 Task: Sort the products in the category "Homeopathic Care" by best match.
Action: Mouse moved to (271, 130)
Screenshot: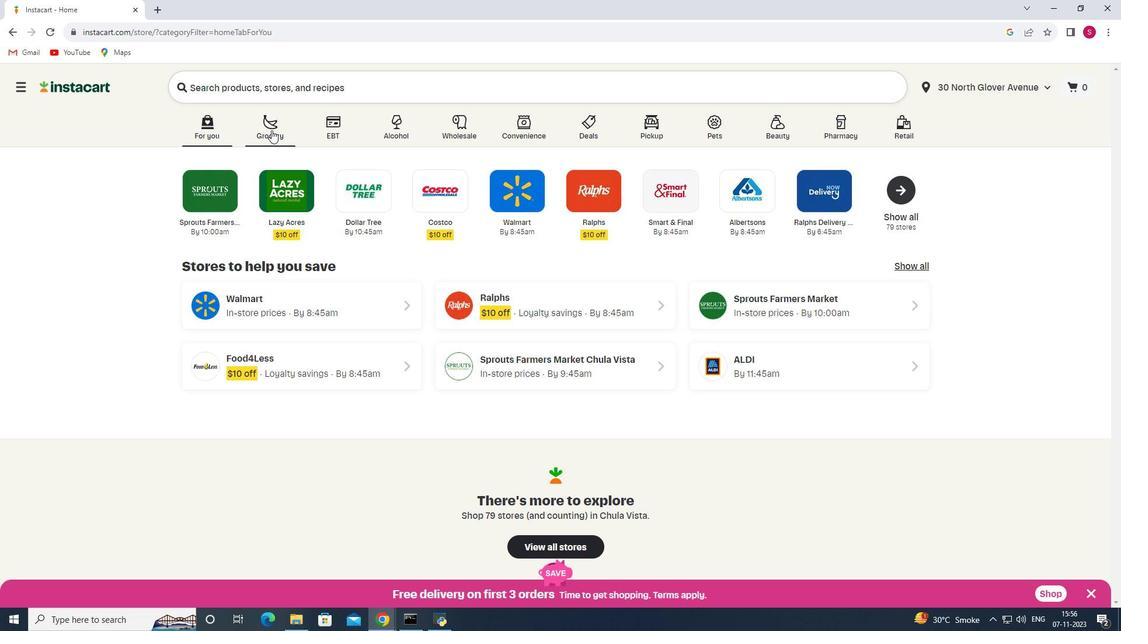 
Action: Mouse pressed left at (271, 130)
Screenshot: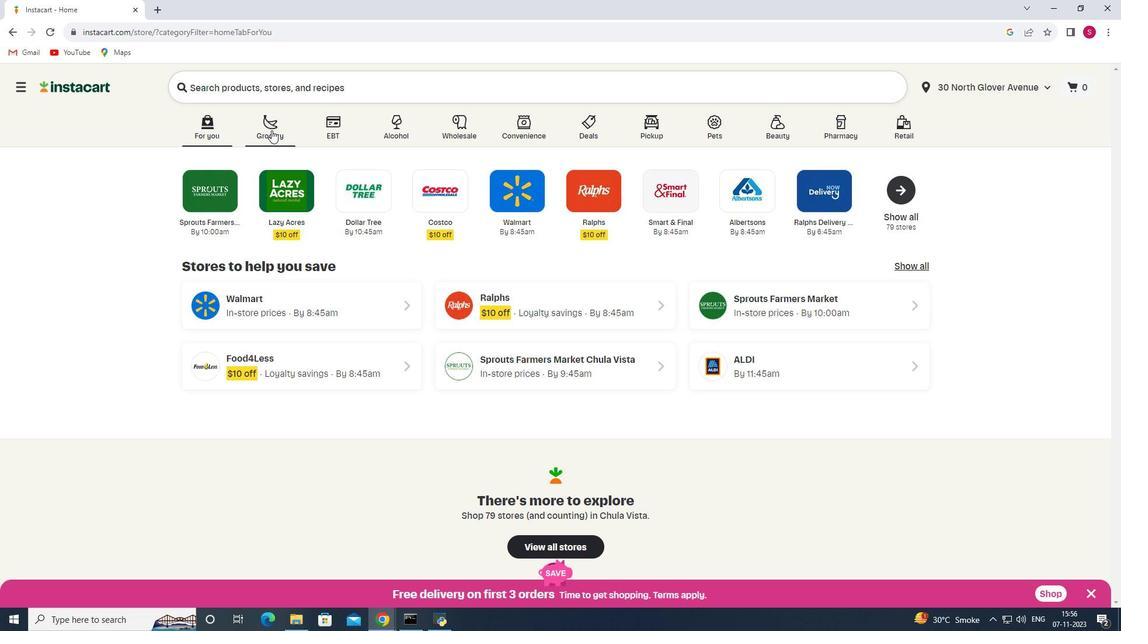 
Action: Mouse moved to (289, 341)
Screenshot: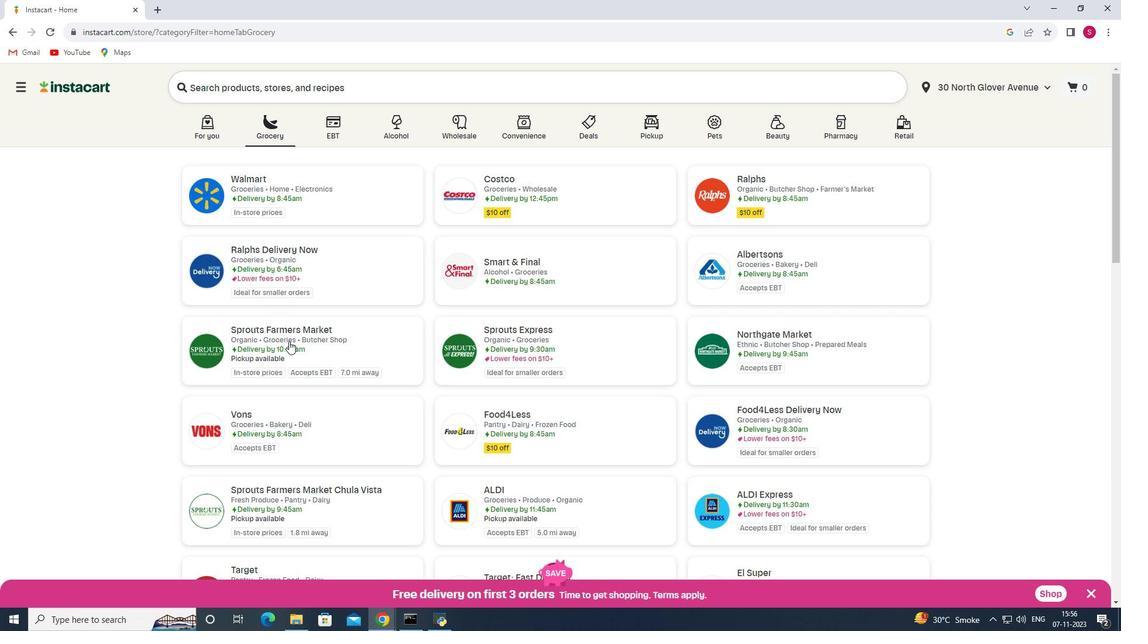 
Action: Mouse pressed left at (289, 341)
Screenshot: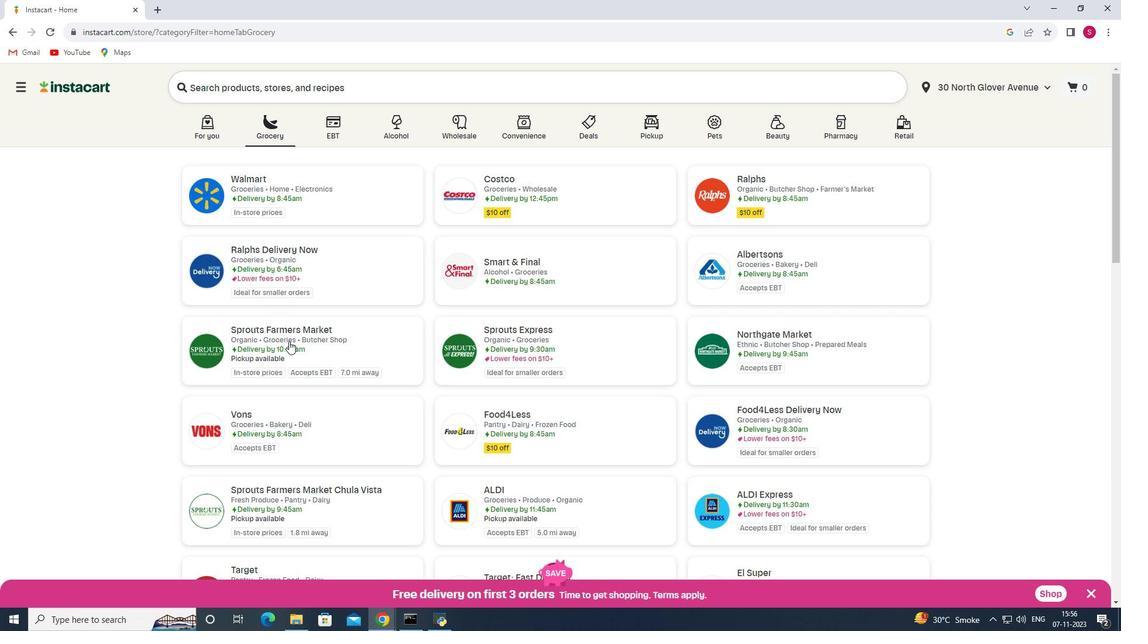 
Action: Mouse moved to (103, 359)
Screenshot: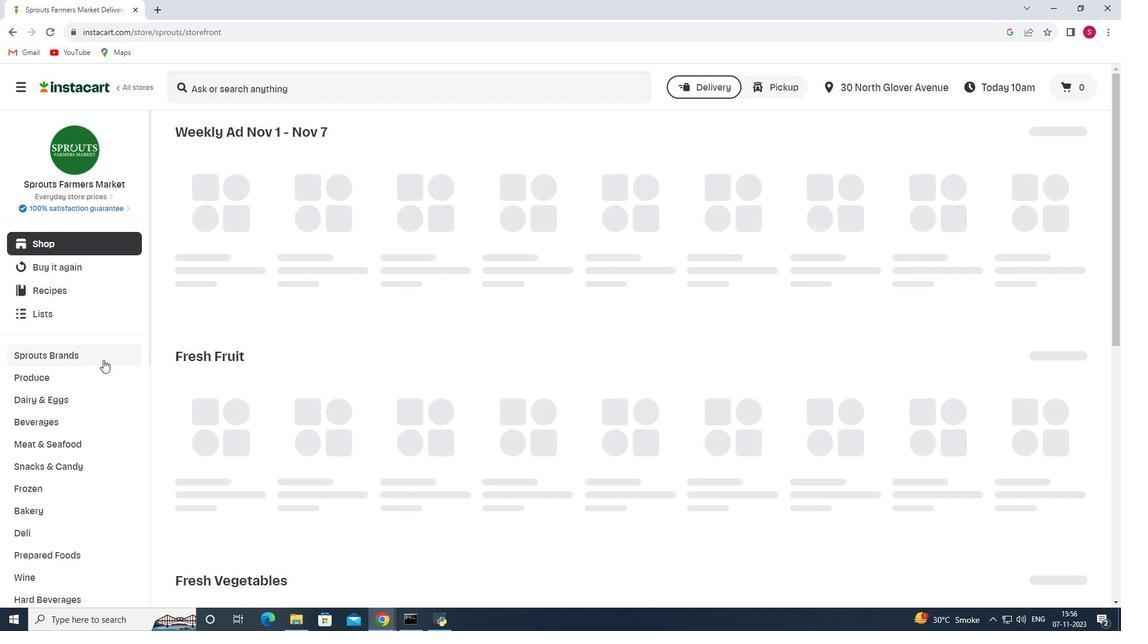 
Action: Mouse scrolled (103, 359) with delta (0, 0)
Screenshot: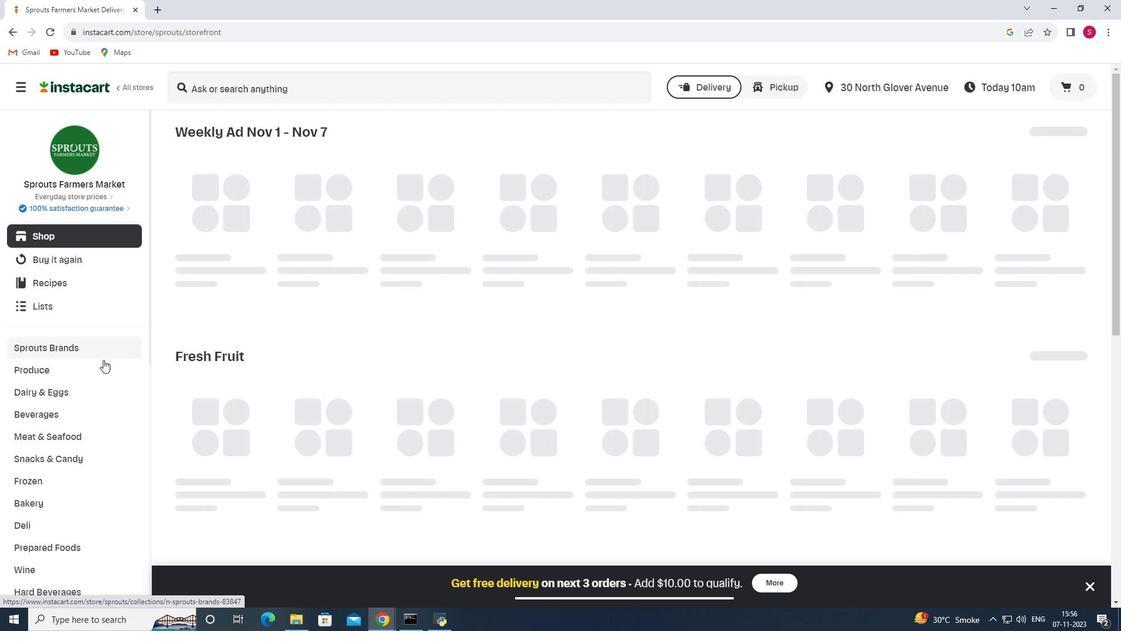 
Action: Mouse scrolled (103, 359) with delta (0, 0)
Screenshot: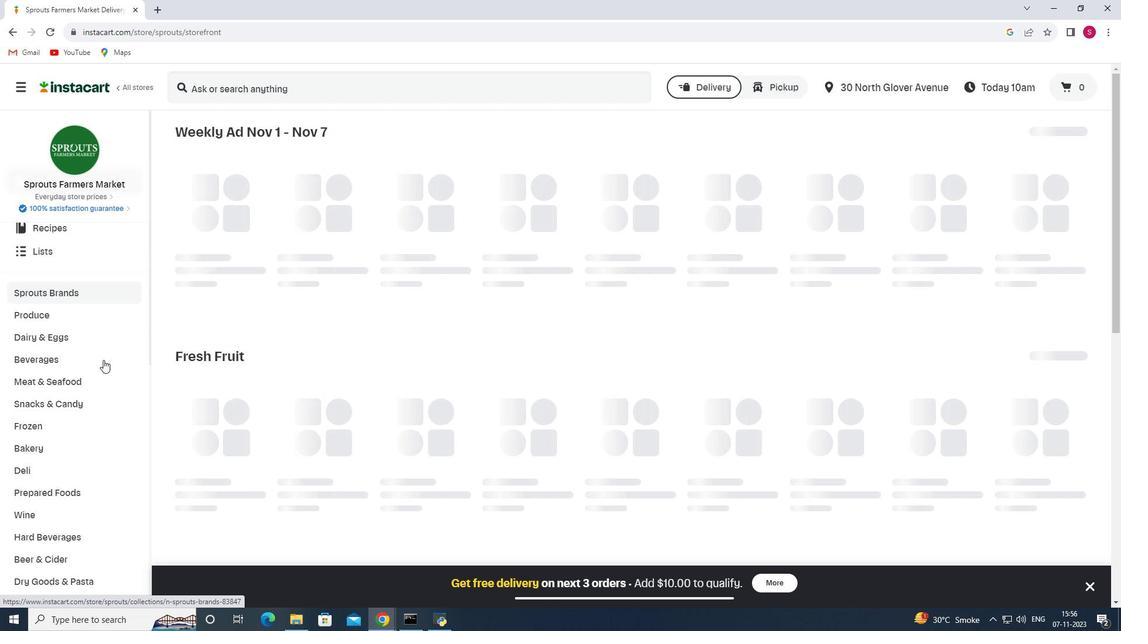
Action: Mouse moved to (95, 366)
Screenshot: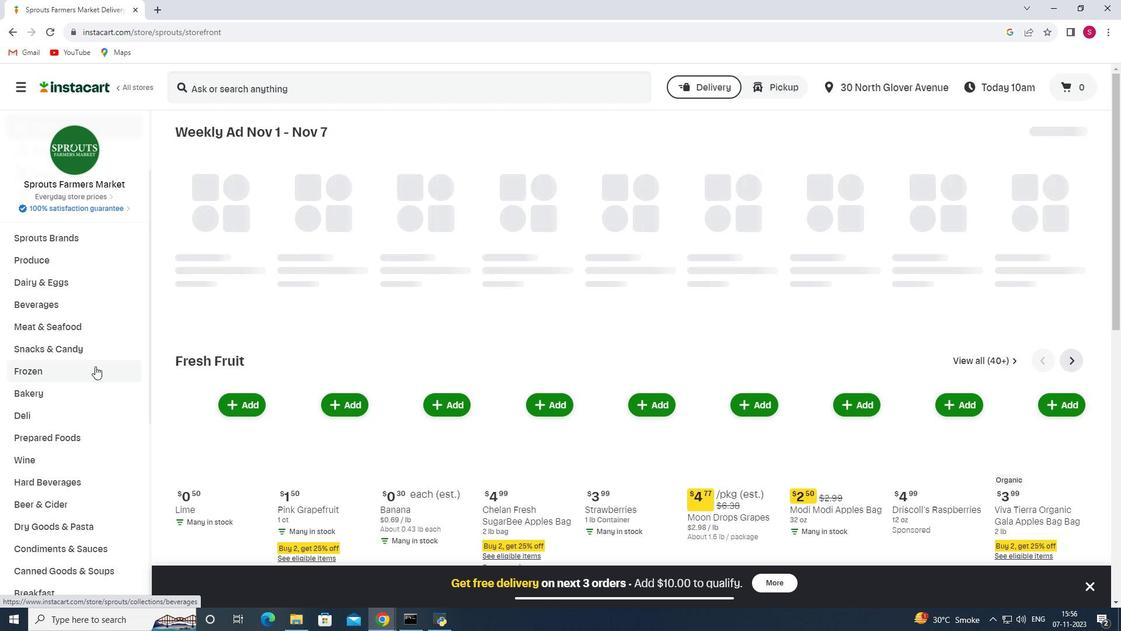 
Action: Mouse scrolled (95, 365) with delta (0, 0)
Screenshot: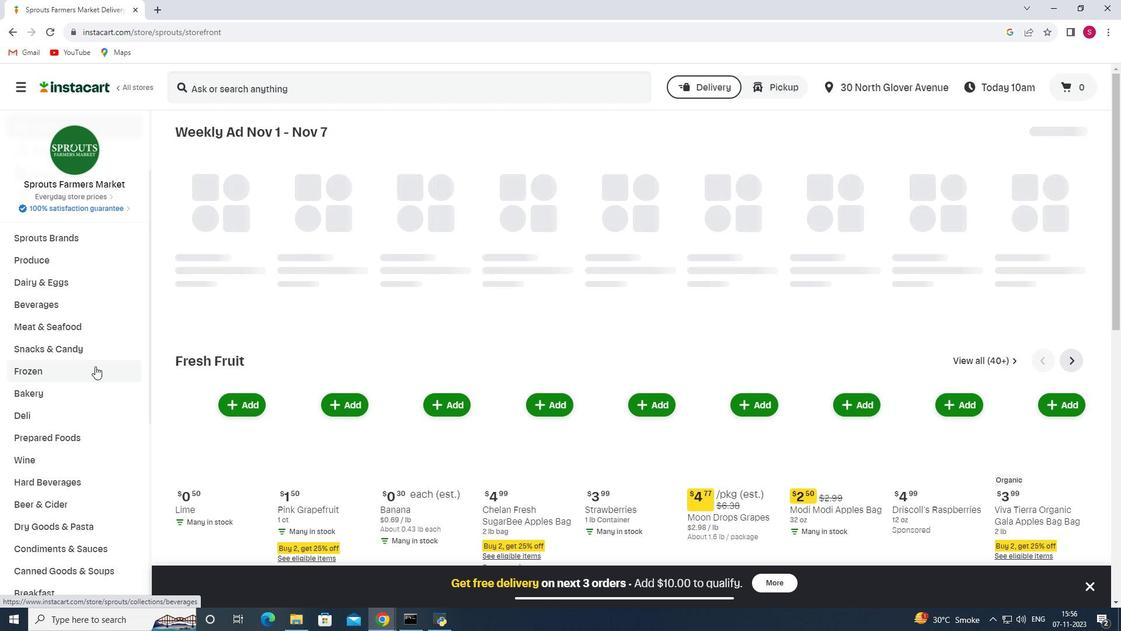 
Action: Mouse scrolled (95, 365) with delta (0, 0)
Screenshot: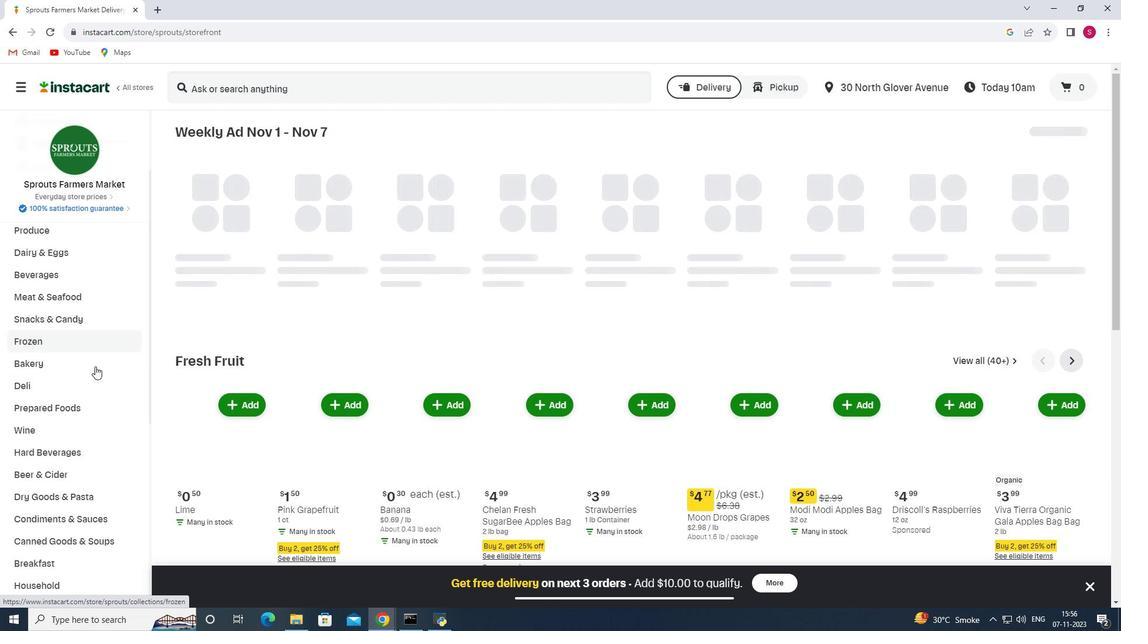 
Action: Mouse scrolled (95, 365) with delta (0, 0)
Screenshot: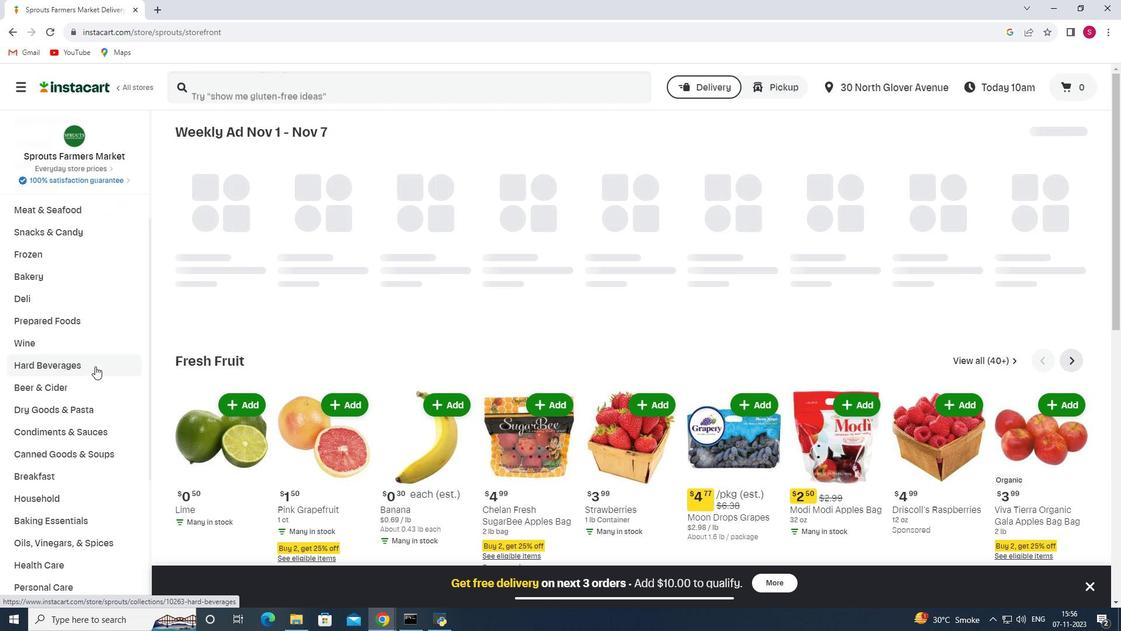 
Action: Mouse scrolled (95, 365) with delta (0, 0)
Screenshot: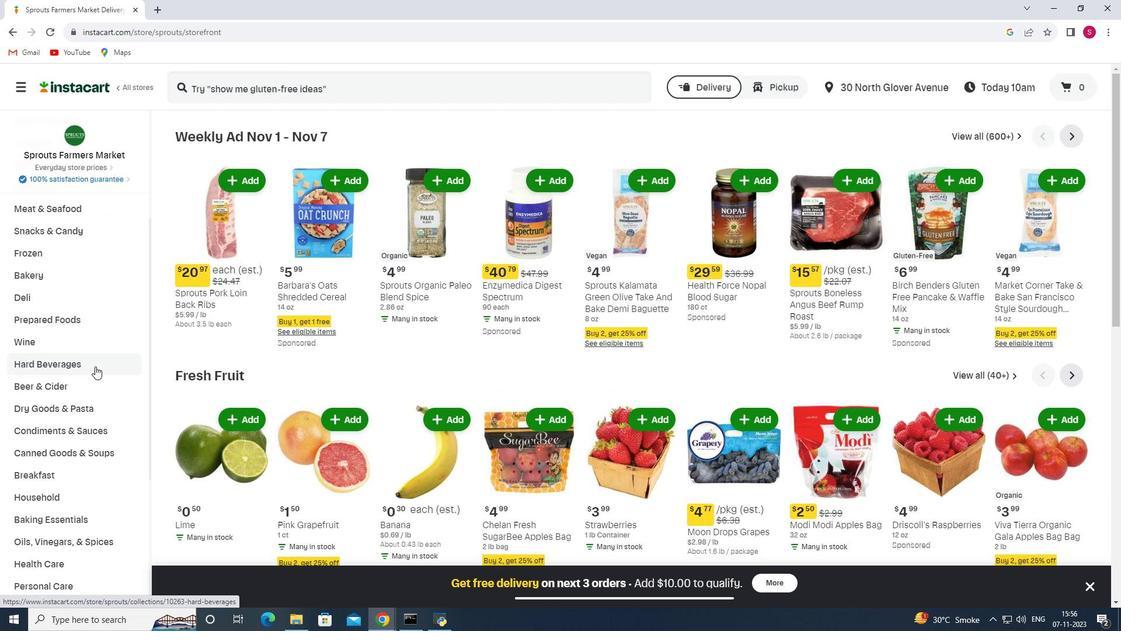 
Action: Mouse scrolled (95, 365) with delta (0, 0)
Screenshot: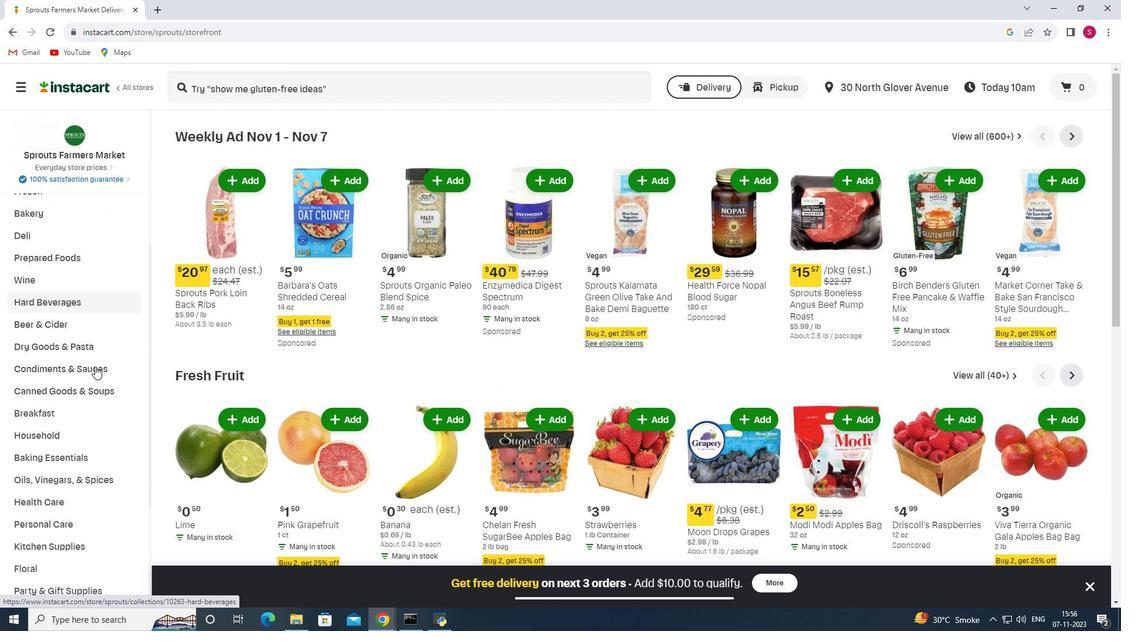 
Action: Mouse scrolled (95, 365) with delta (0, 0)
Screenshot: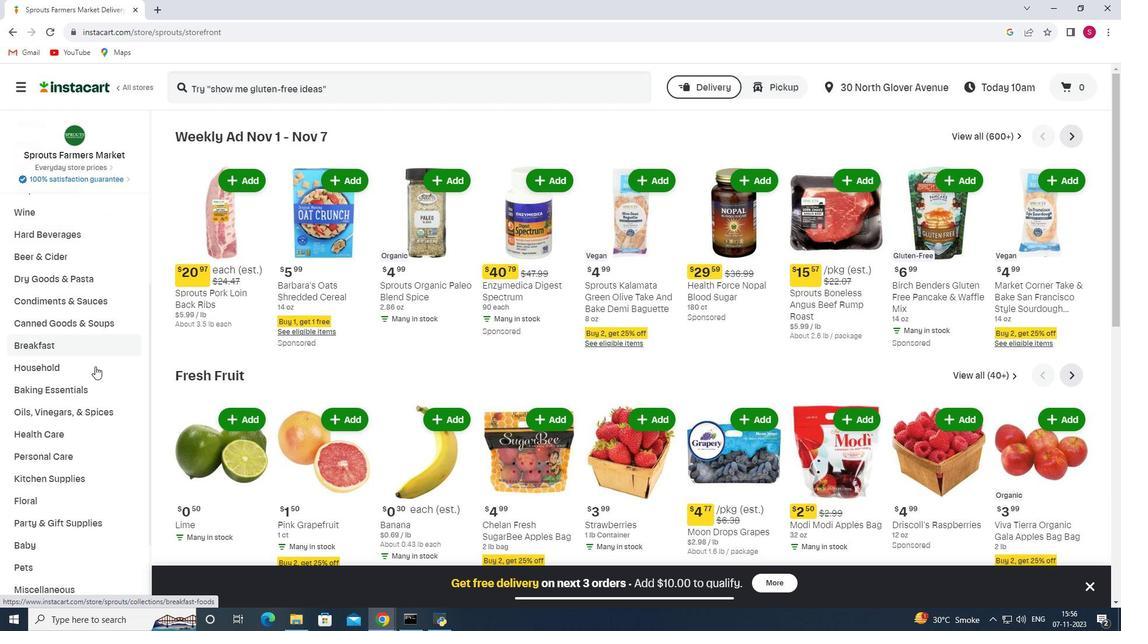 
Action: Mouse moved to (77, 382)
Screenshot: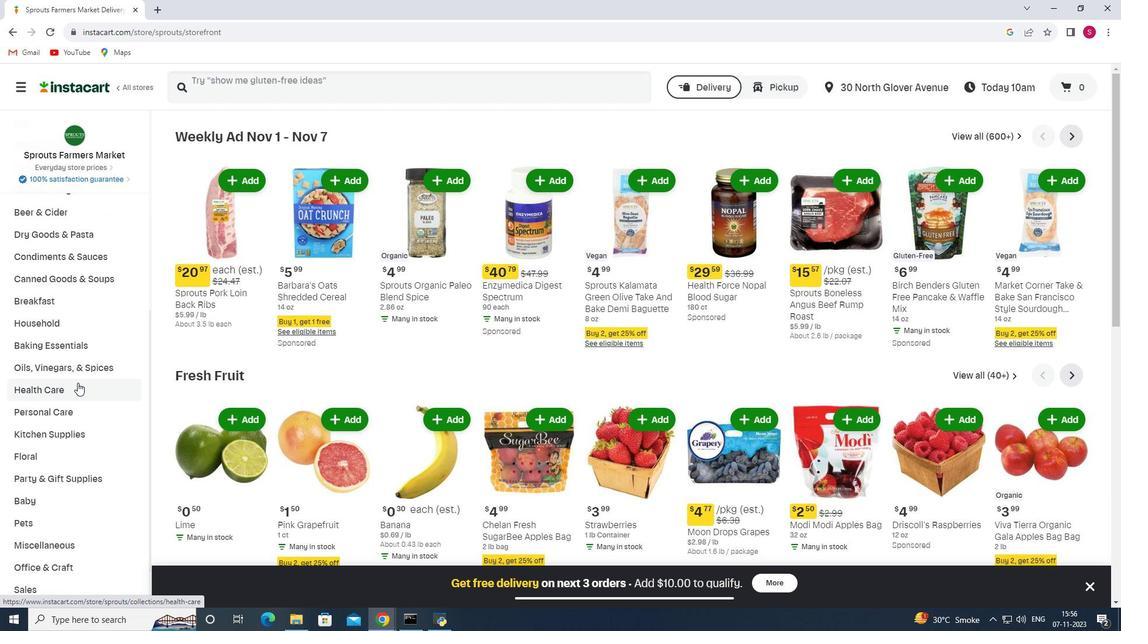 
Action: Mouse pressed left at (77, 382)
Screenshot: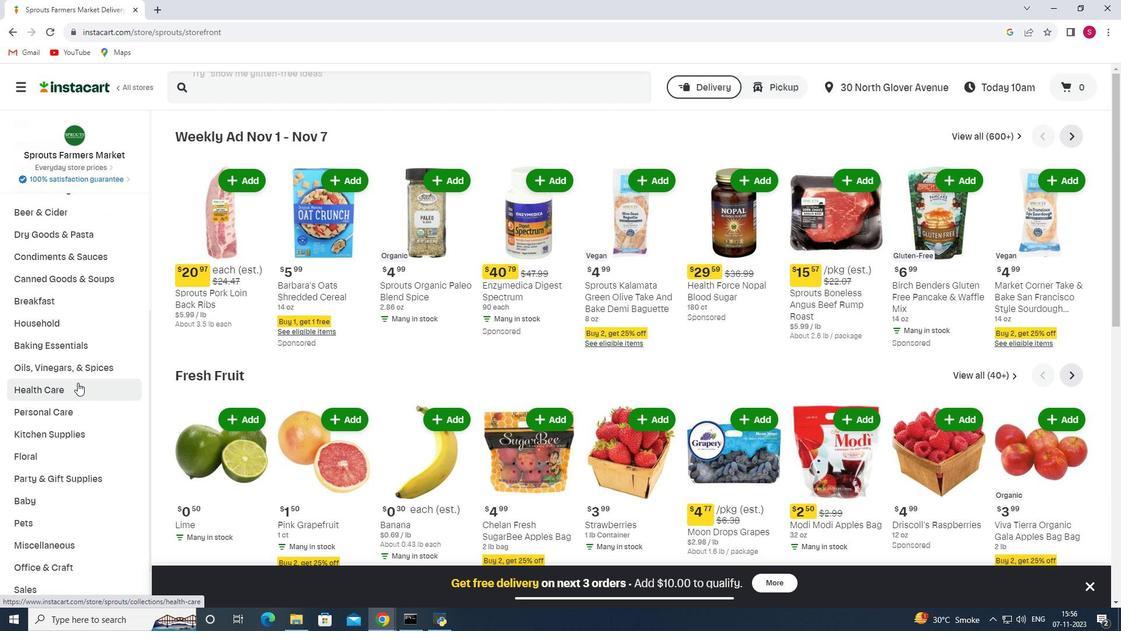 
Action: Mouse moved to (422, 162)
Screenshot: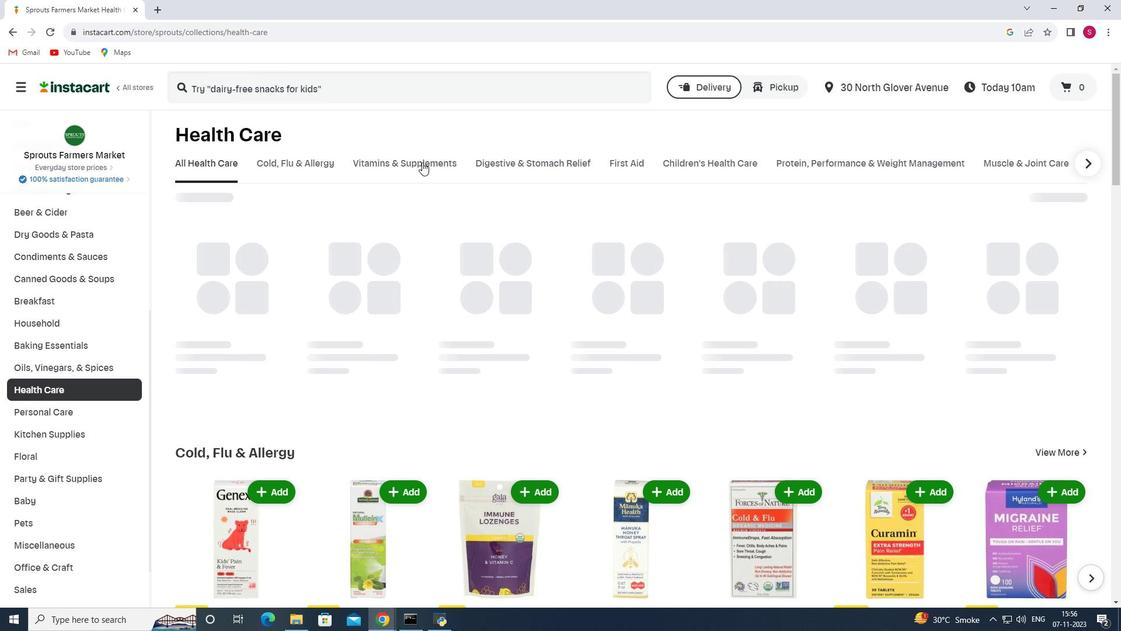 
Action: Mouse pressed left at (422, 162)
Screenshot: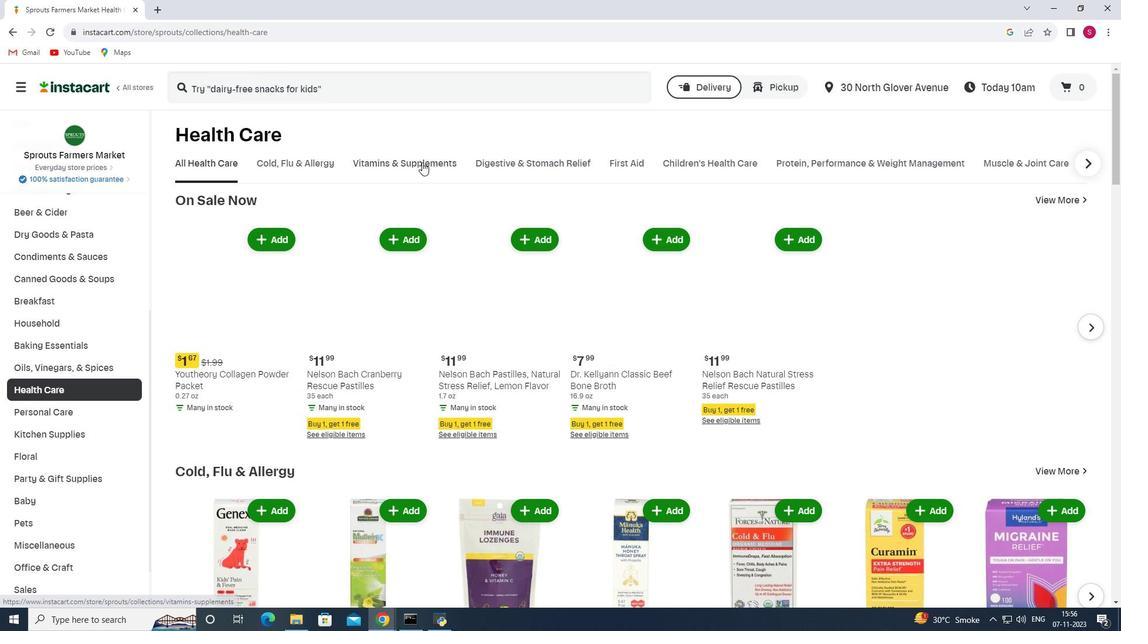
Action: Mouse moved to (899, 209)
Screenshot: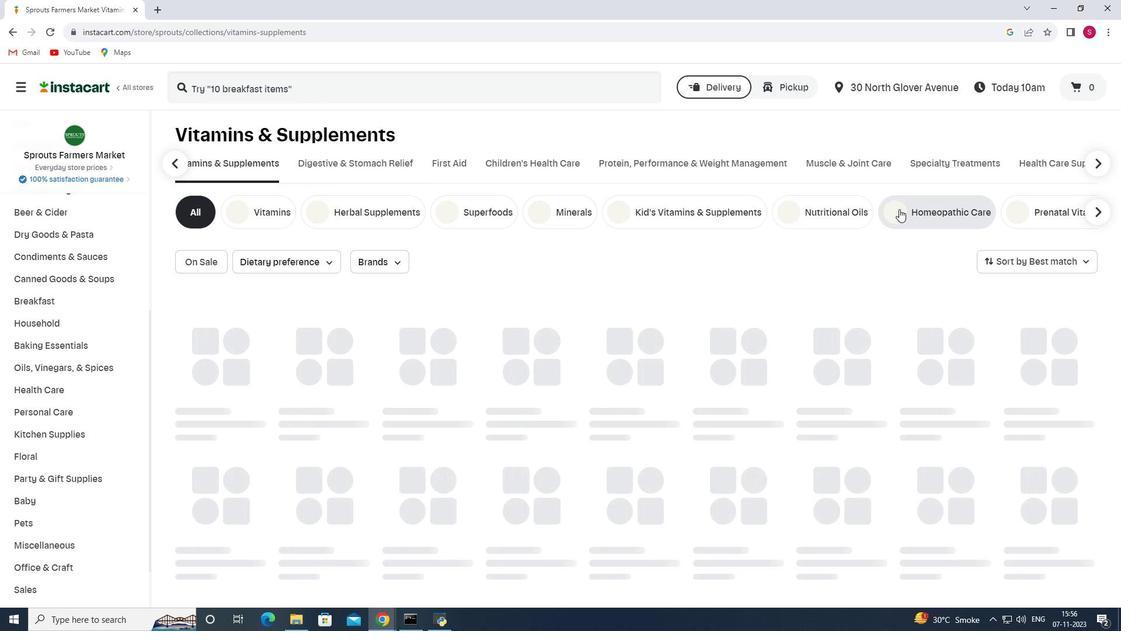 
Action: Mouse pressed left at (899, 209)
Screenshot: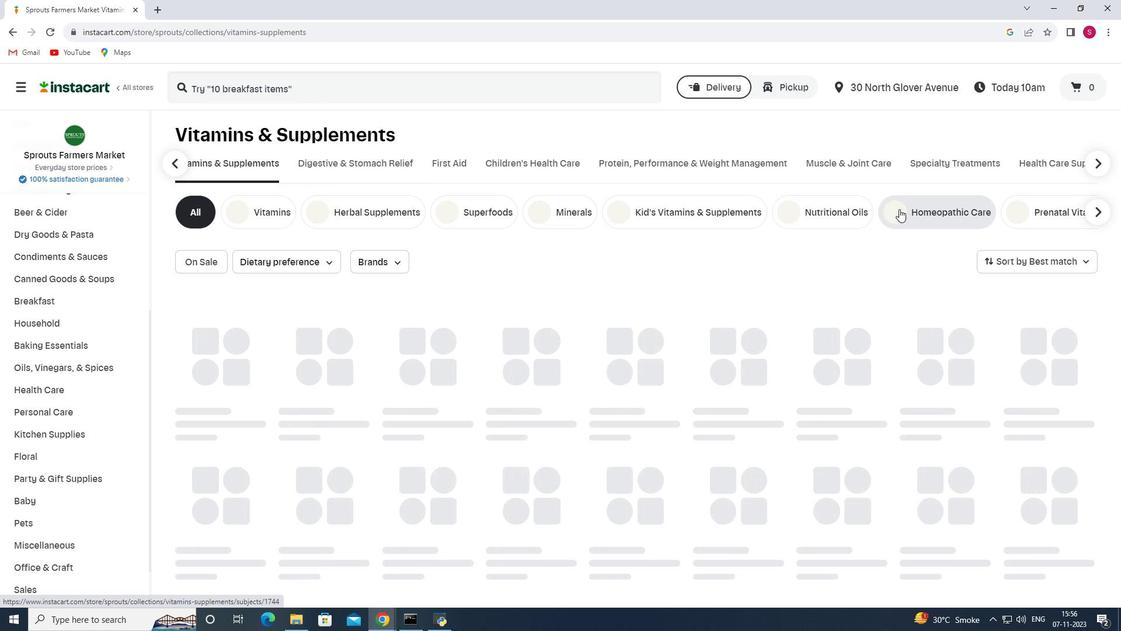 
Action: Mouse moved to (1063, 261)
Screenshot: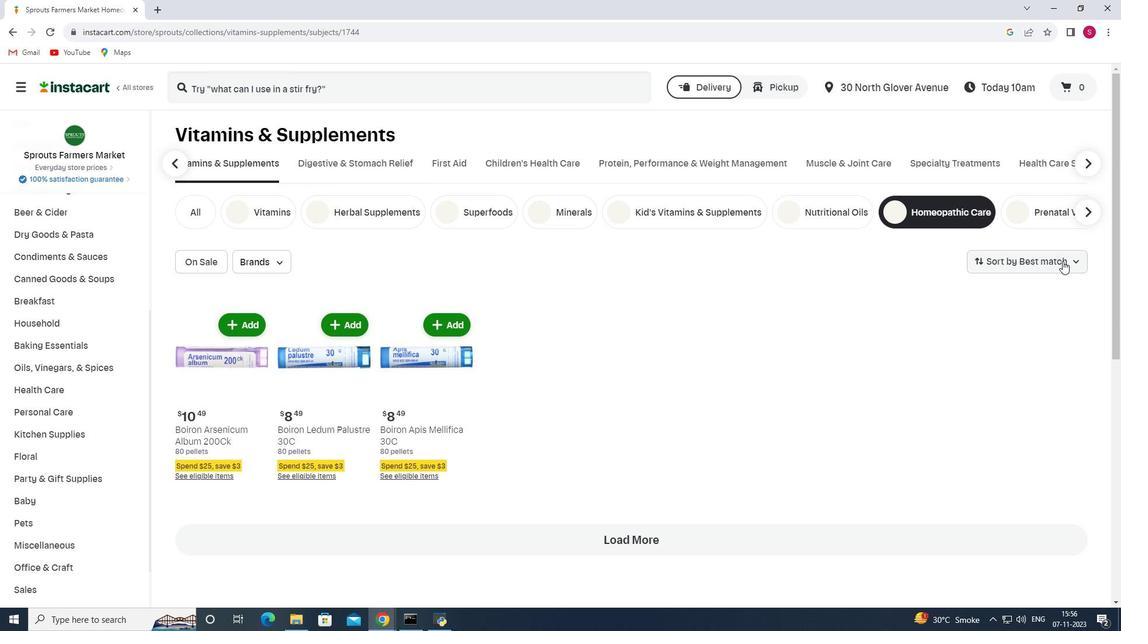 
Action: Mouse pressed left at (1063, 261)
Screenshot: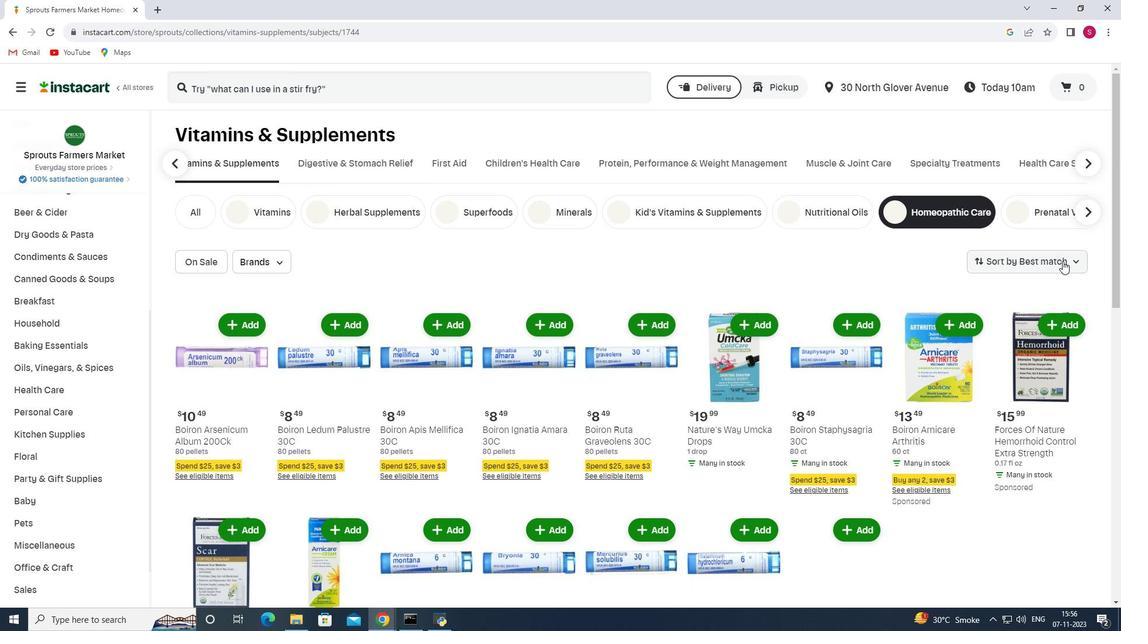 
Action: Mouse moved to (1036, 290)
Screenshot: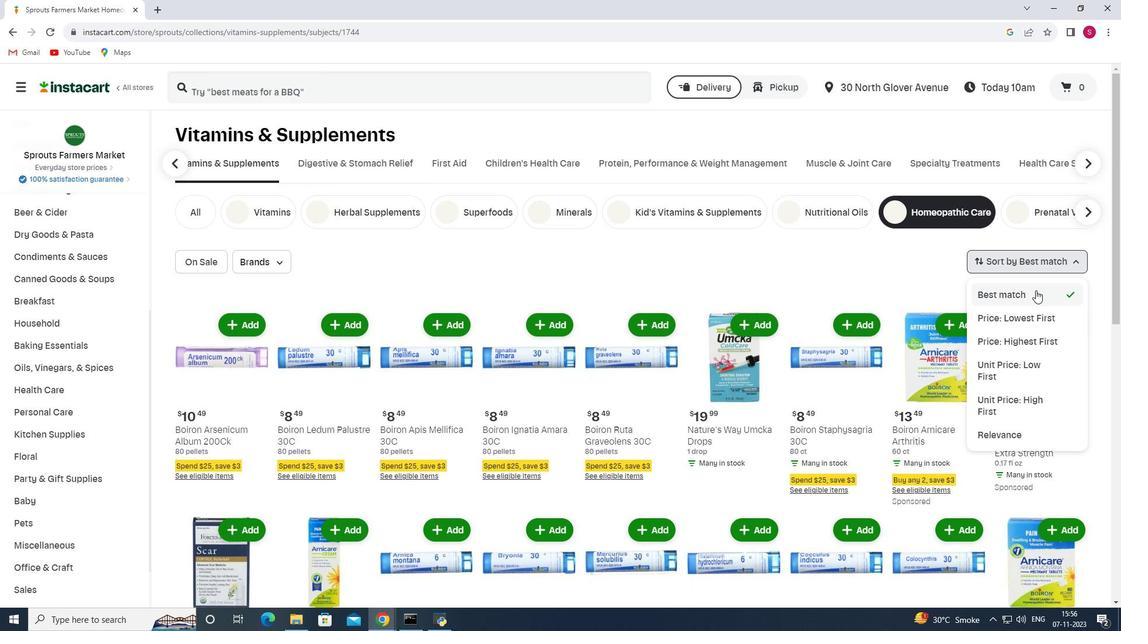 
Action: Mouse pressed left at (1036, 290)
Screenshot: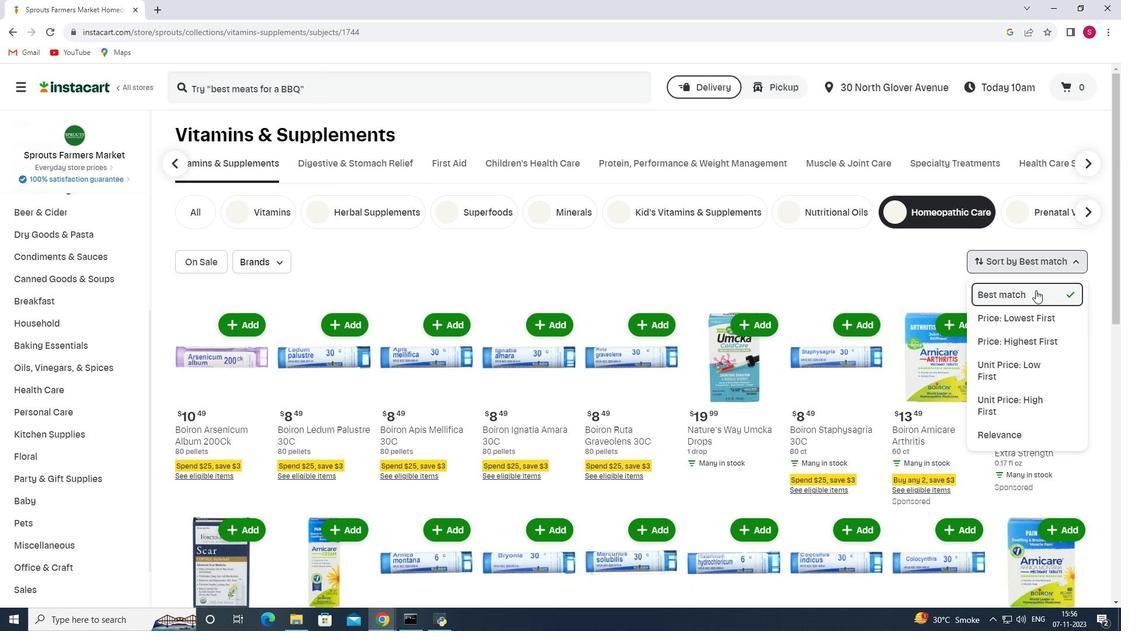 
